 Task: Send an email with the signature Dustin Brown with the subject Thank you for a mentorship and the message Would it be possible to schedule a meeting with you to discuss [specific topic]? from softage.10@softage.net to softage.8@softage.net and move the email from Sent Items to the folder Customer support
Action: Mouse moved to (94, 92)
Screenshot: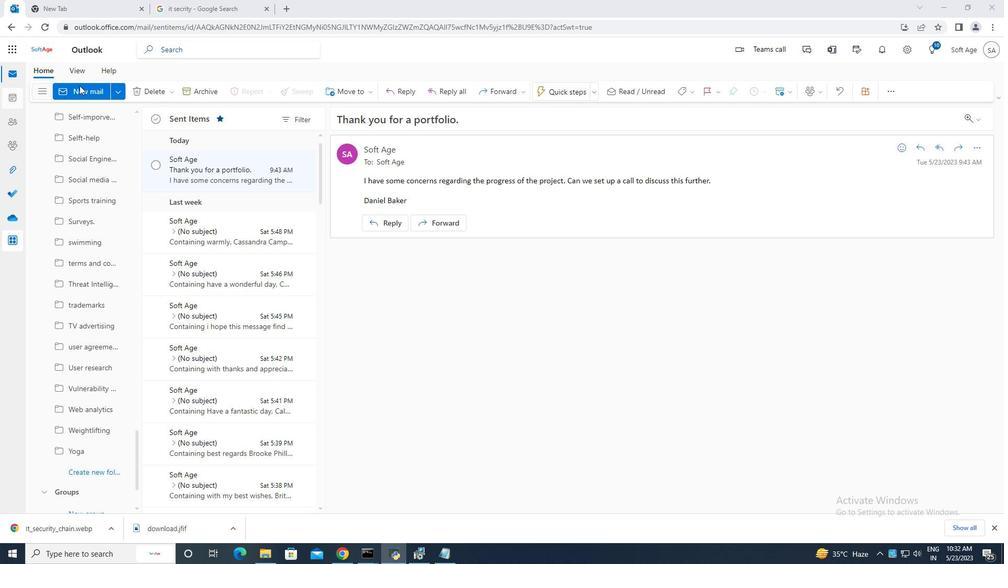 
Action: Mouse pressed left at (94, 92)
Screenshot: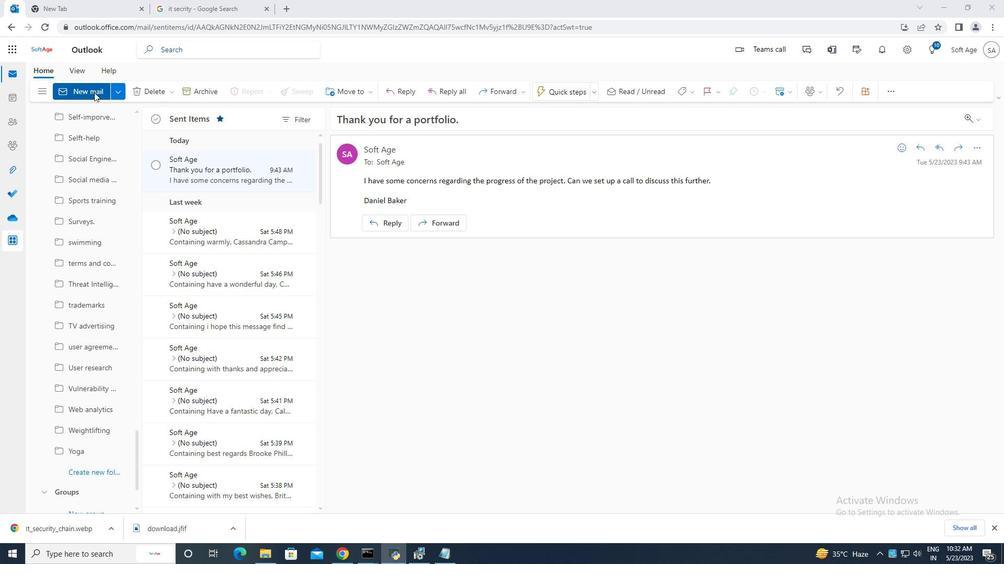 
Action: Mouse moved to (670, 91)
Screenshot: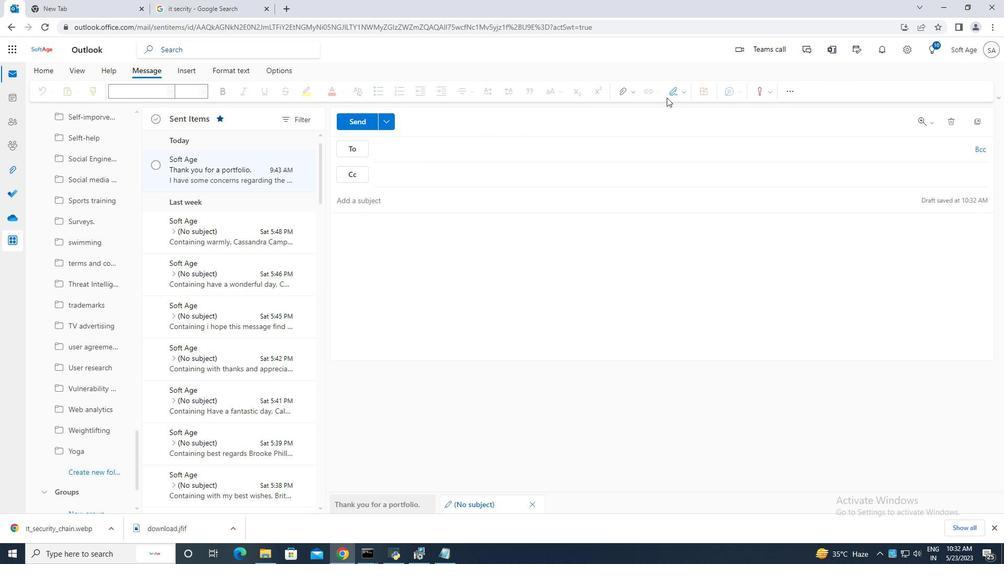 
Action: Mouse pressed left at (670, 91)
Screenshot: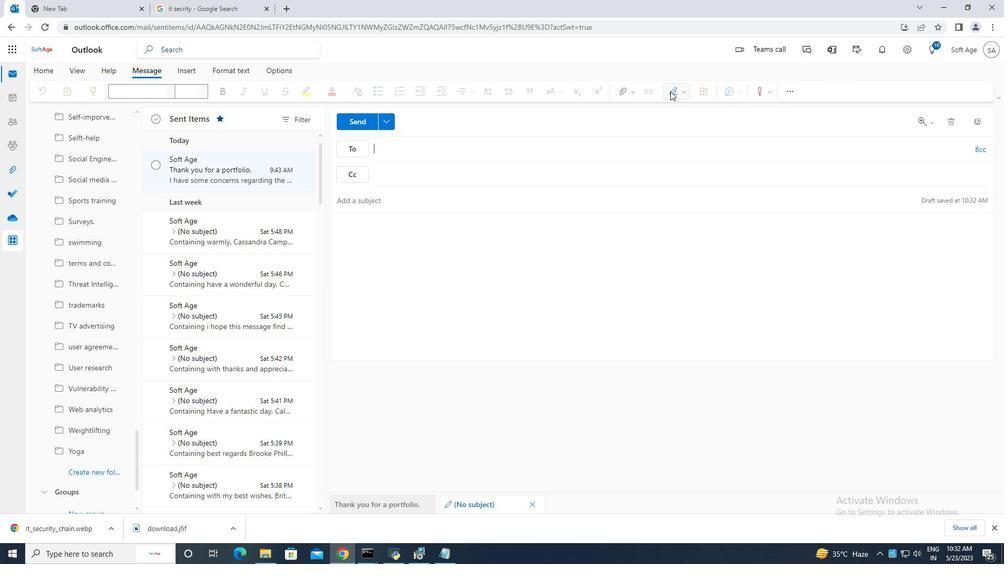 
Action: Mouse moved to (653, 135)
Screenshot: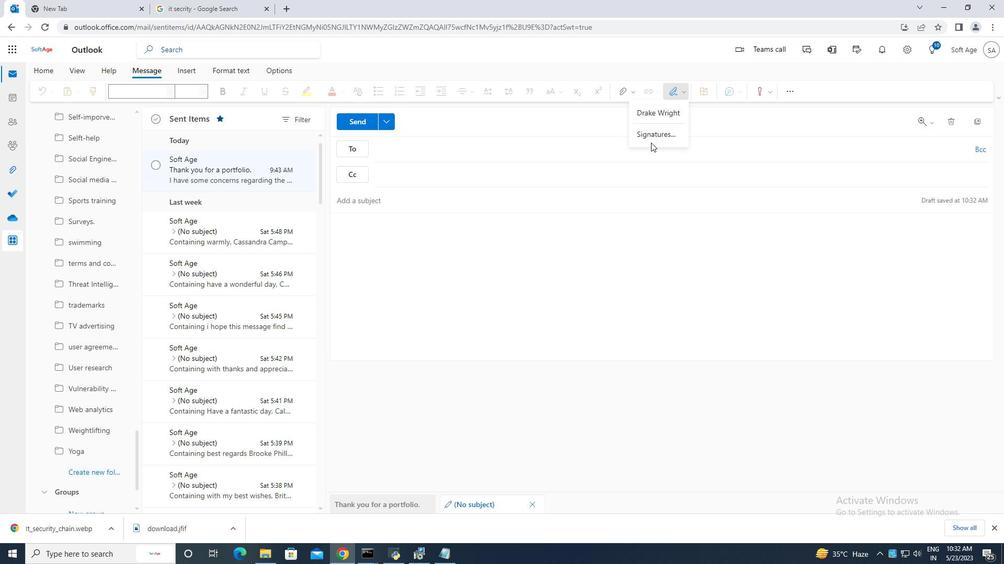 
Action: Mouse pressed left at (653, 135)
Screenshot: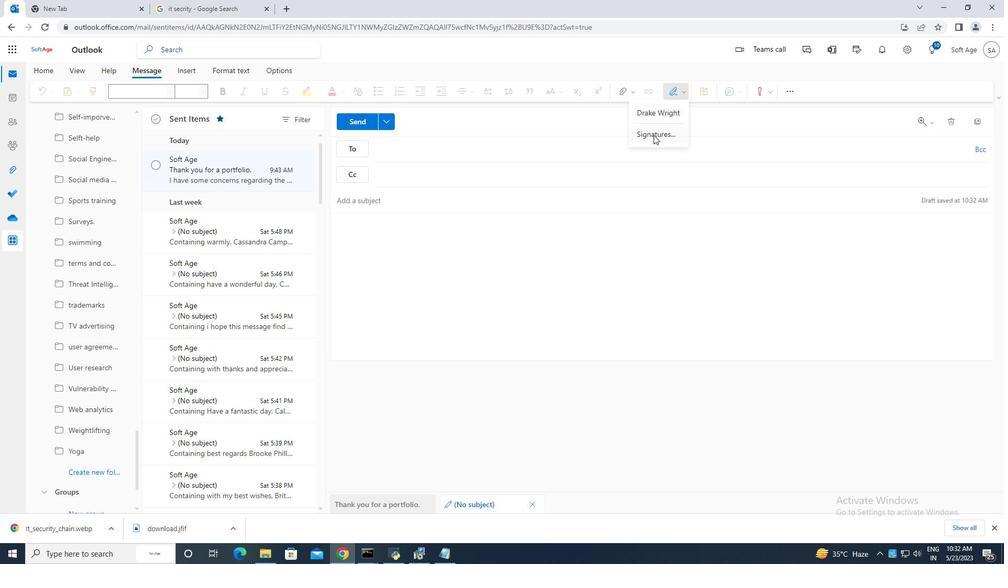 
Action: Mouse moved to (704, 176)
Screenshot: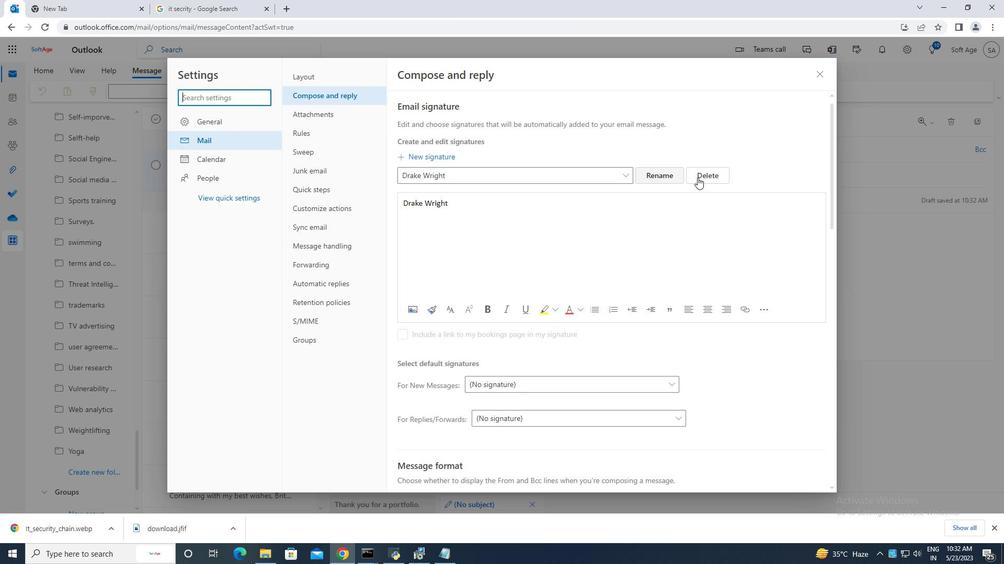 
Action: Mouse pressed left at (704, 176)
Screenshot: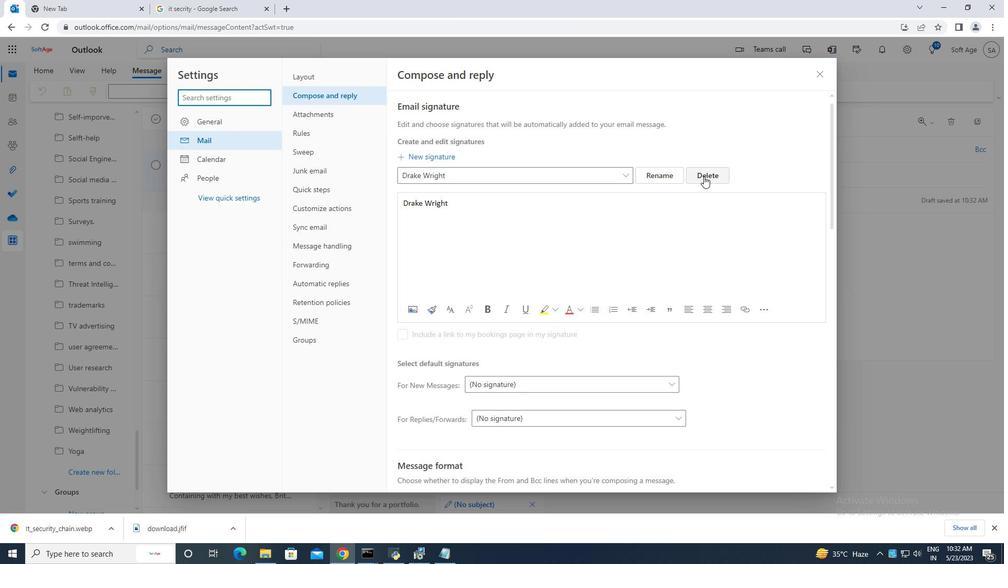 
Action: Mouse moved to (434, 178)
Screenshot: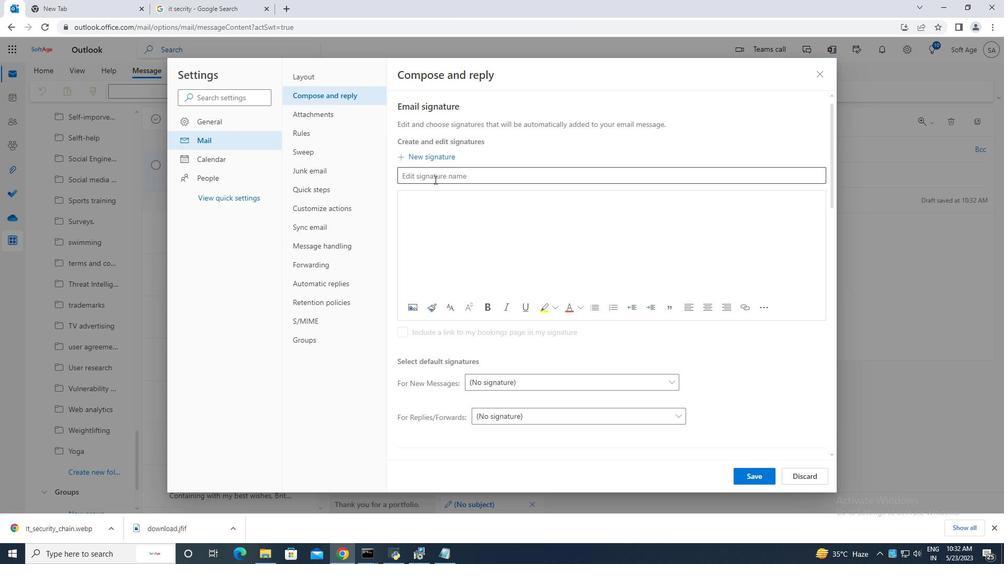 
Action: Mouse pressed left at (434, 178)
Screenshot: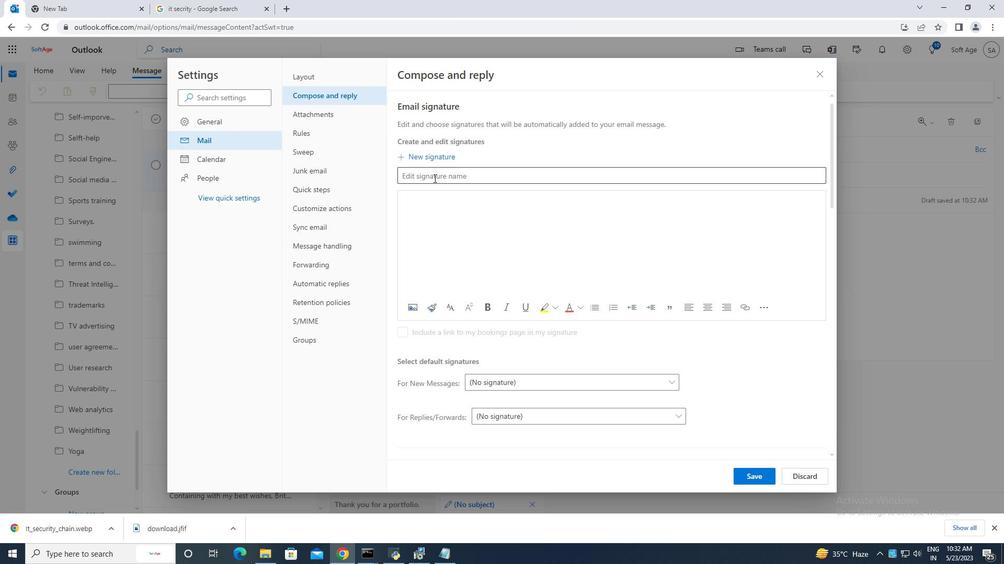 
Action: Mouse moved to (435, 178)
Screenshot: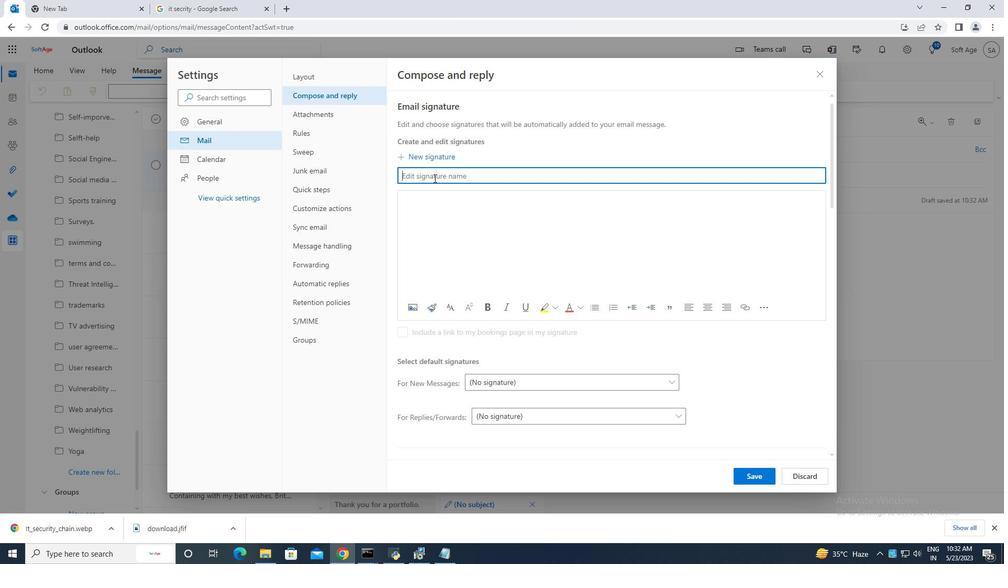 
Action: Key pressed <Key.caps_lock>D<Key.caps_lock>ustin<Key.space><Key.caps_lock>B<Key.caps_lock>rown
Screenshot: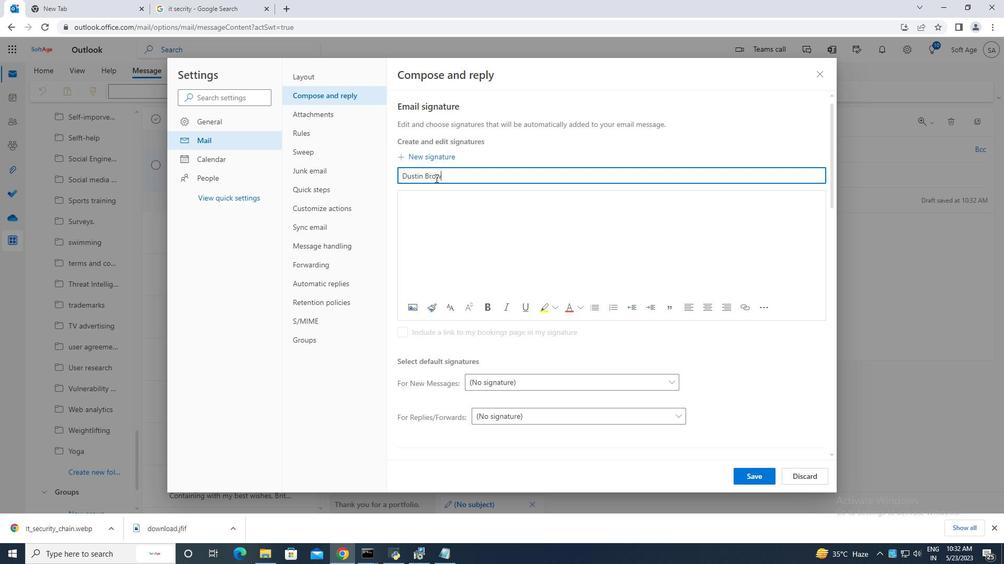
Action: Mouse moved to (427, 191)
Screenshot: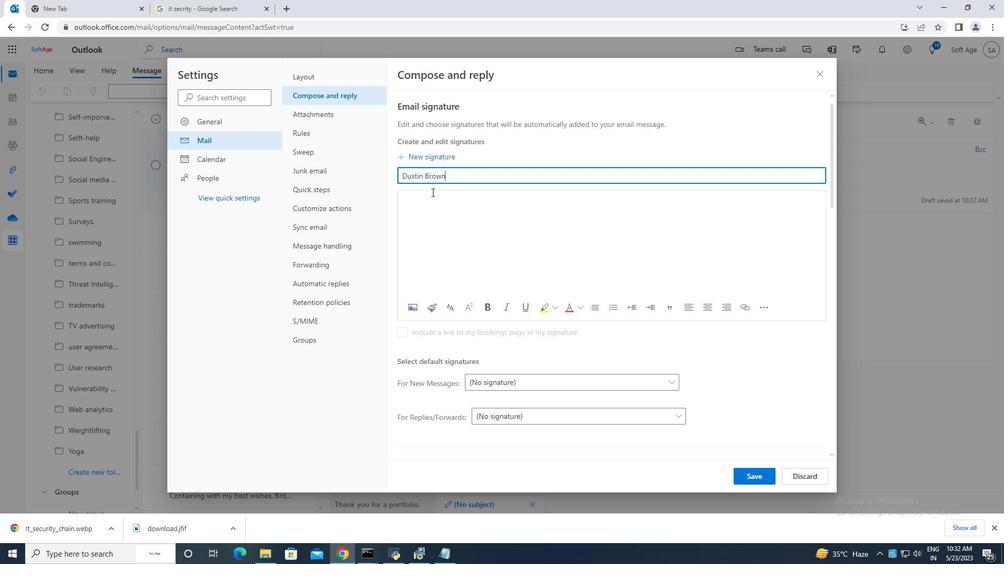 
Action: Mouse pressed left at (427, 191)
Screenshot: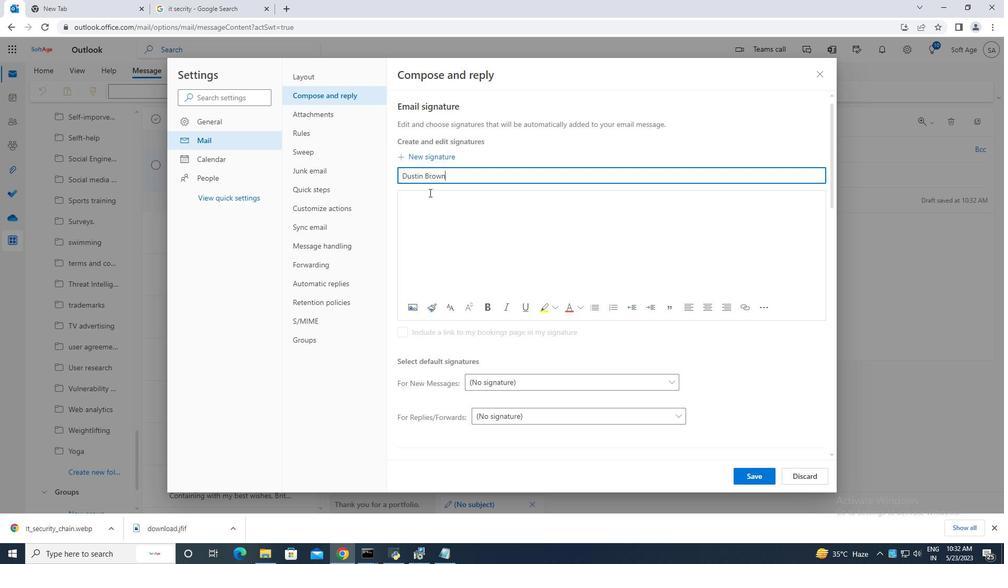 
Action: Key pressed <Key.caps_lock>D<Key.caps_lock>ustin<Key.space><Key.caps_lock>B<Key.caps_lock>rown
Screenshot: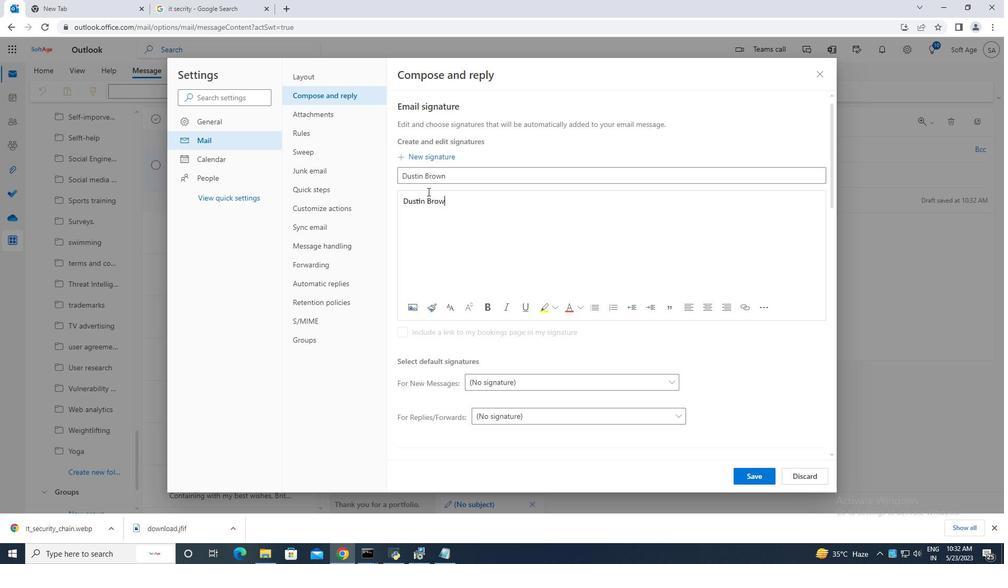 
Action: Mouse moved to (739, 478)
Screenshot: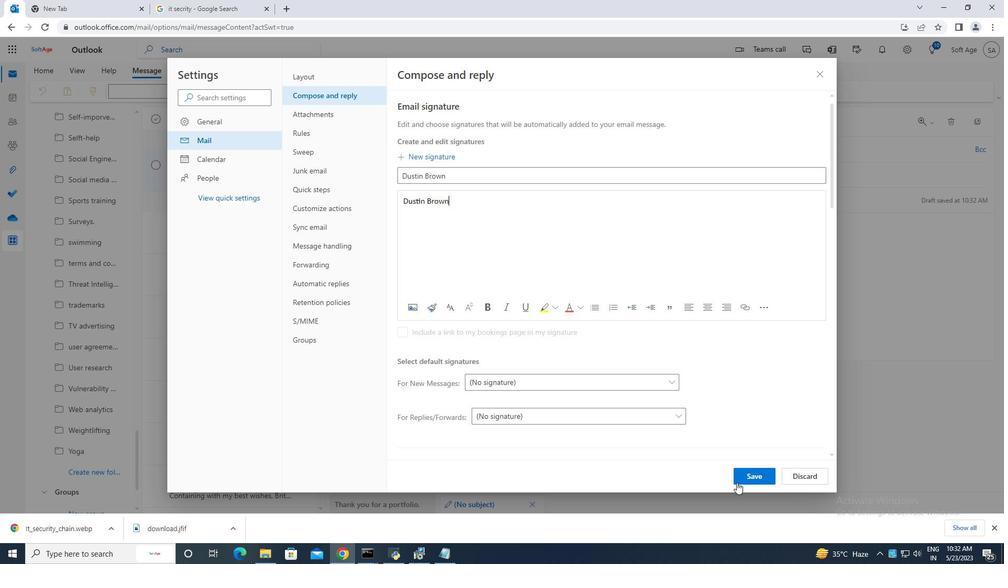 
Action: Mouse pressed left at (739, 478)
Screenshot: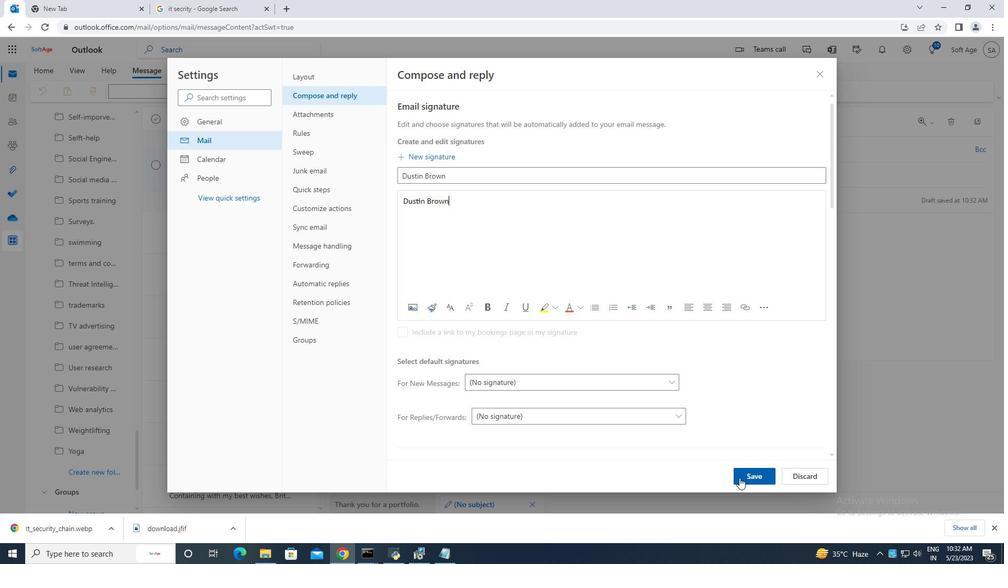 
Action: Mouse moved to (822, 76)
Screenshot: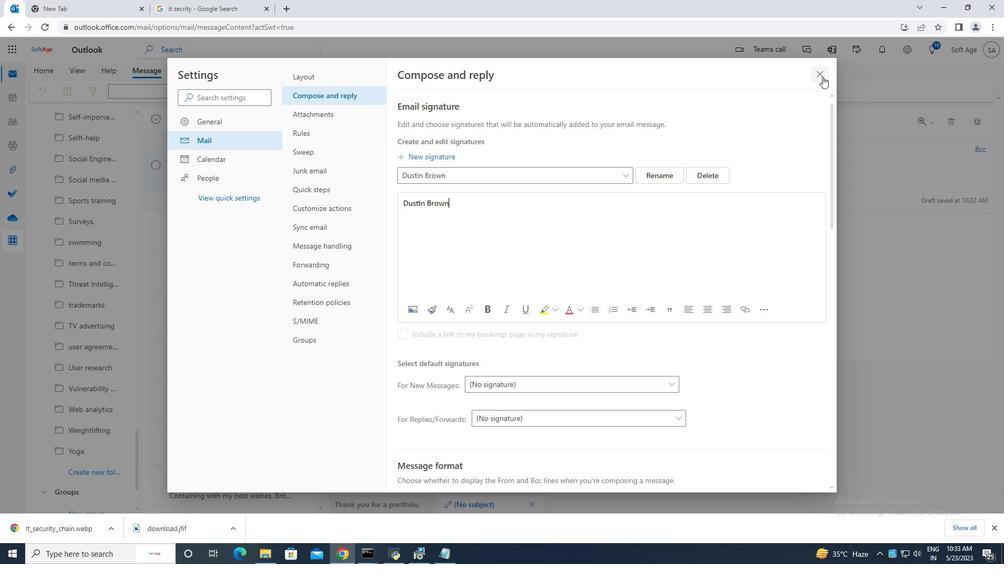 
Action: Mouse pressed left at (822, 76)
Screenshot: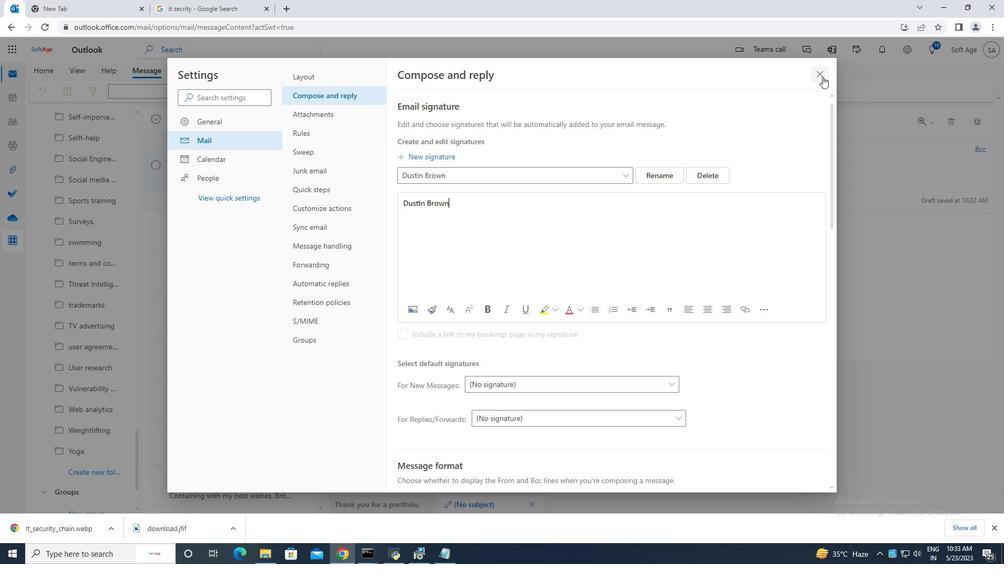 
Action: Mouse moved to (677, 97)
Screenshot: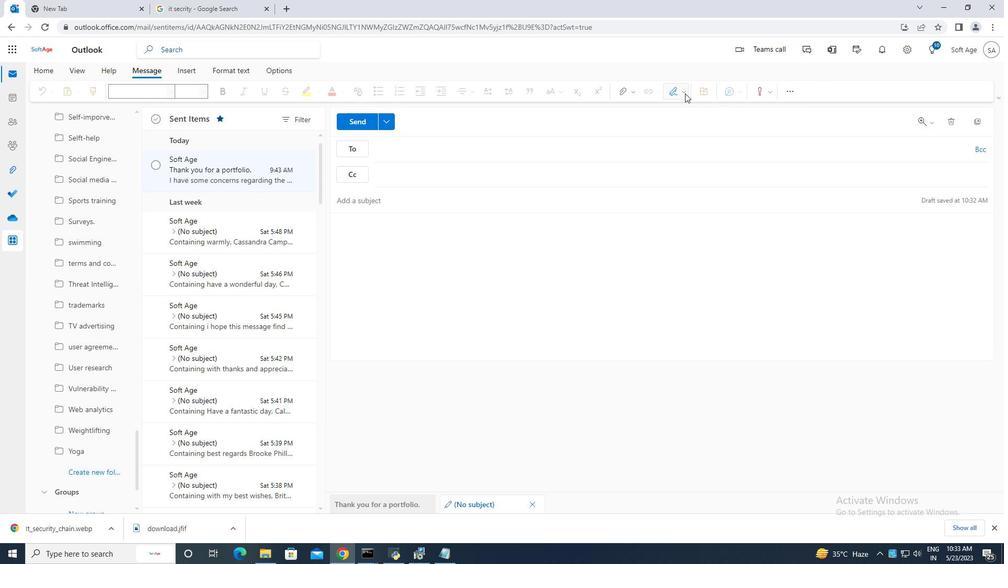 
Action: Mouse pressed left at (677, 97)
Screenshot: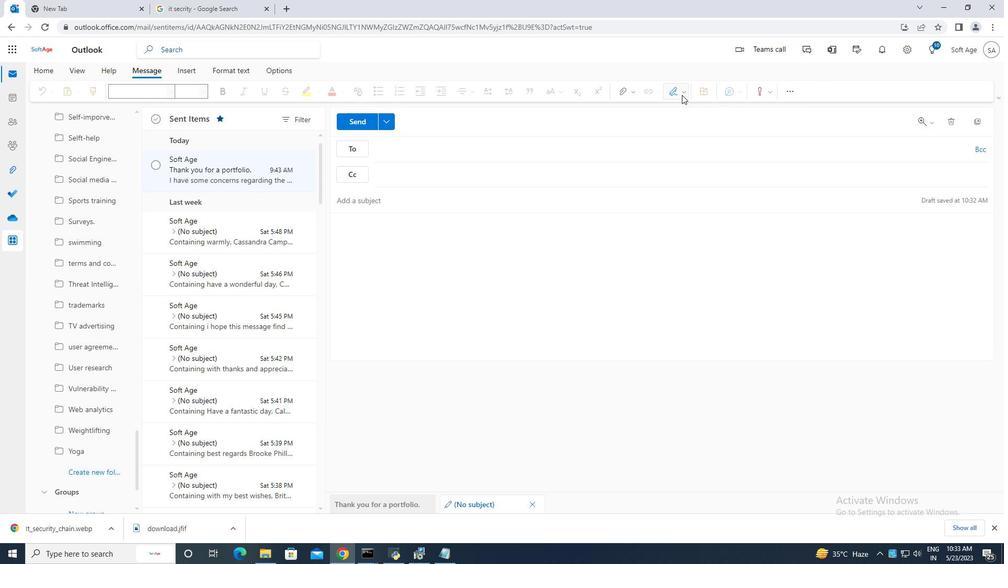 
Action: Mouse moved to (669, 111)
Screenshot: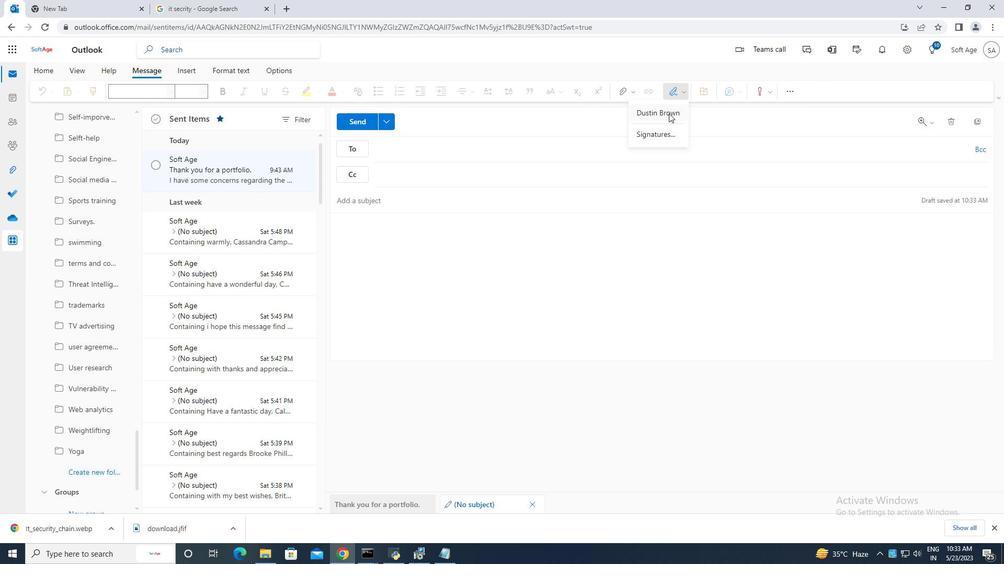 
Action: Mouse pressed left at (669, 111)
Screenshot: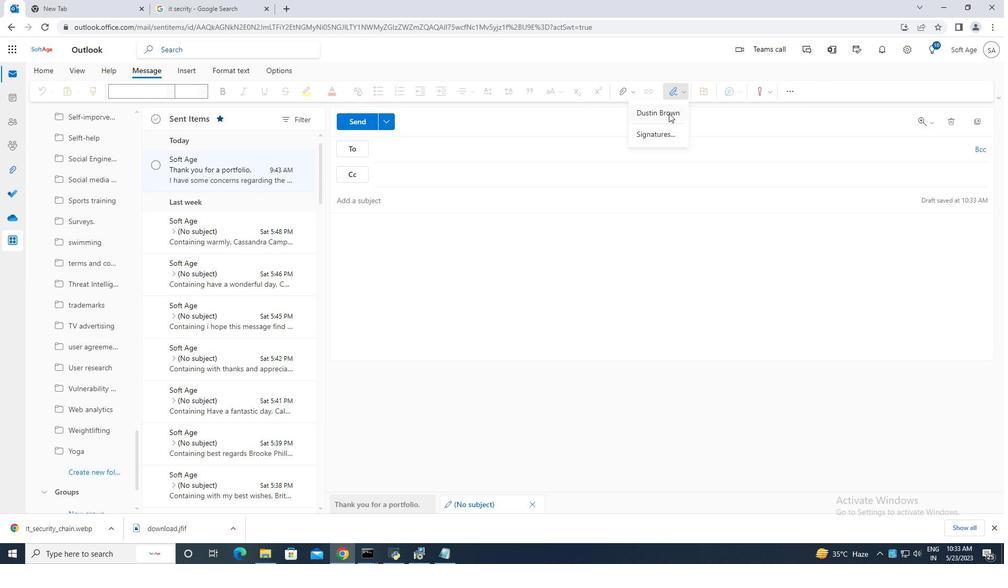 
Action: Mouse moved to (368, 199)
Screenshot: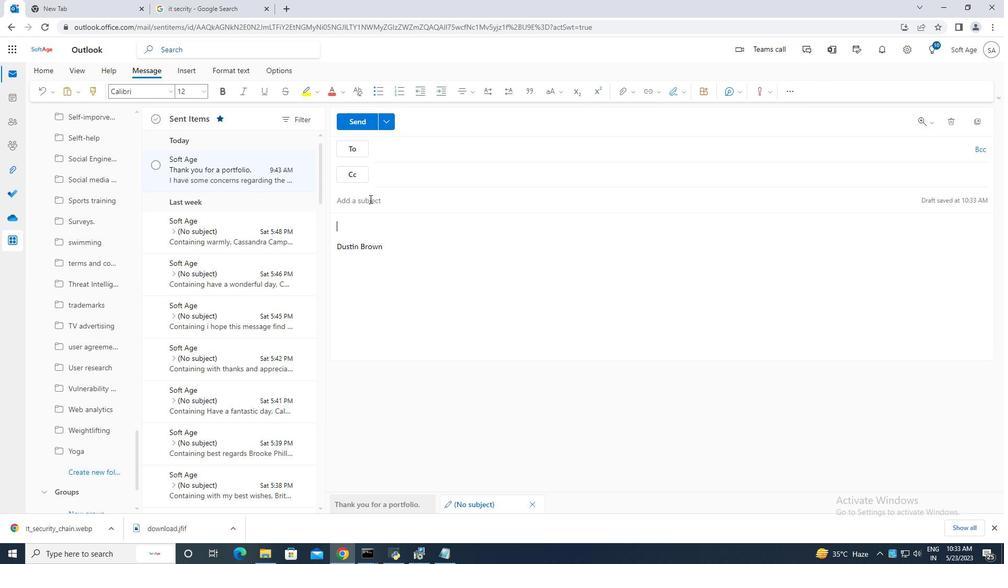 
Action: Mouse pressed left at (368, 199)
Screenshot: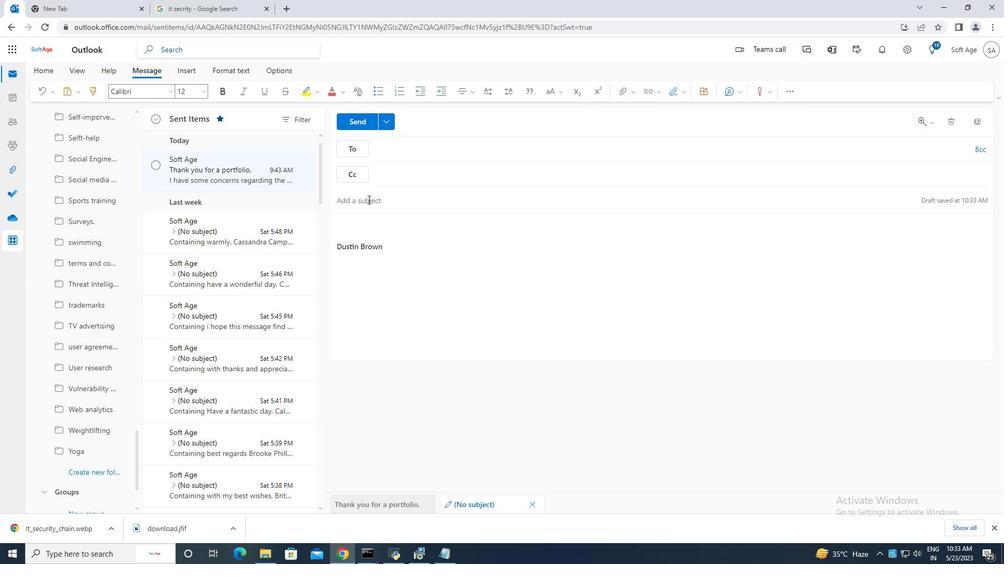 
Action: Mouse moved to (368, 199)
Screenshot: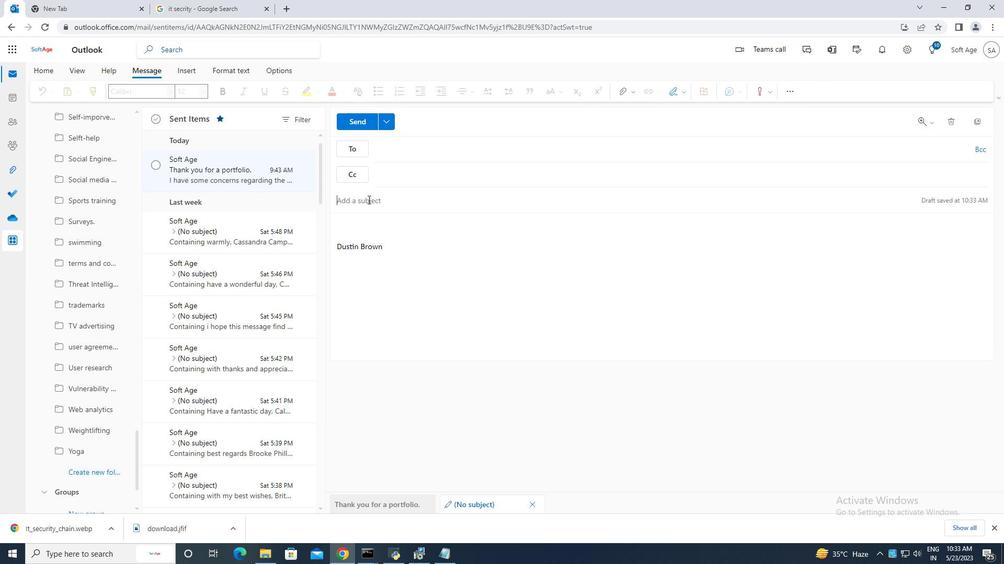 
Action: Key pressed <Key.caps_lock>T<Key.caps_lock>hank<Key.space>you<Key.space>for<Key.space>mentorship<Key.space><Key.backspace>.
Screenshot: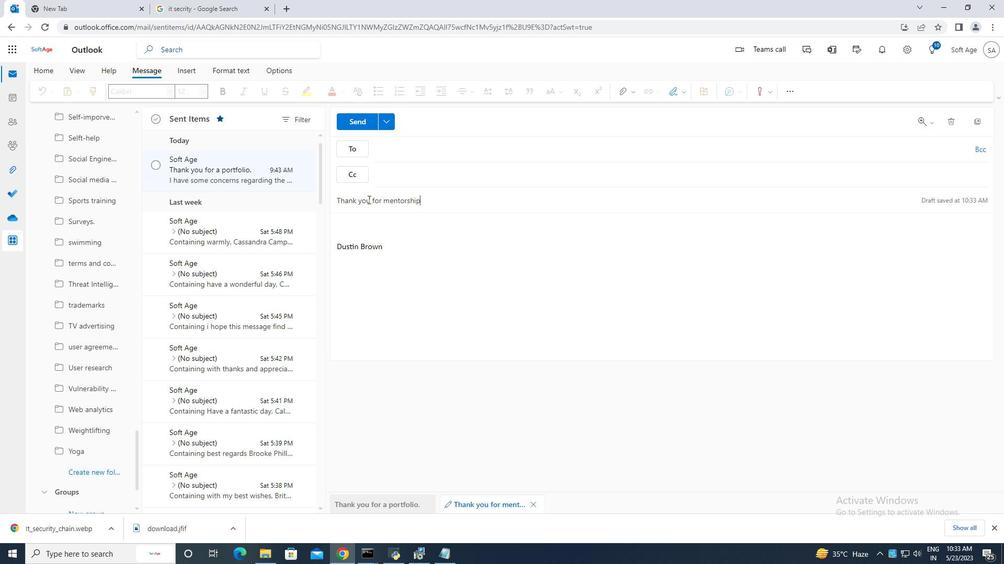 
Action: Mouse moved to (368, 224)
Screenshot: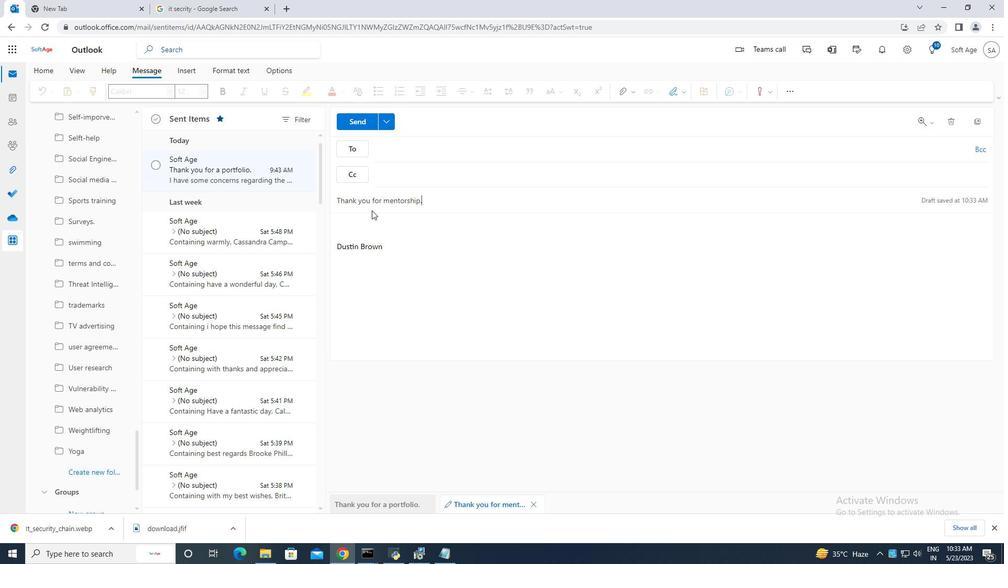 
Action: Mouse pressed left at (368, 224)
Screenshot: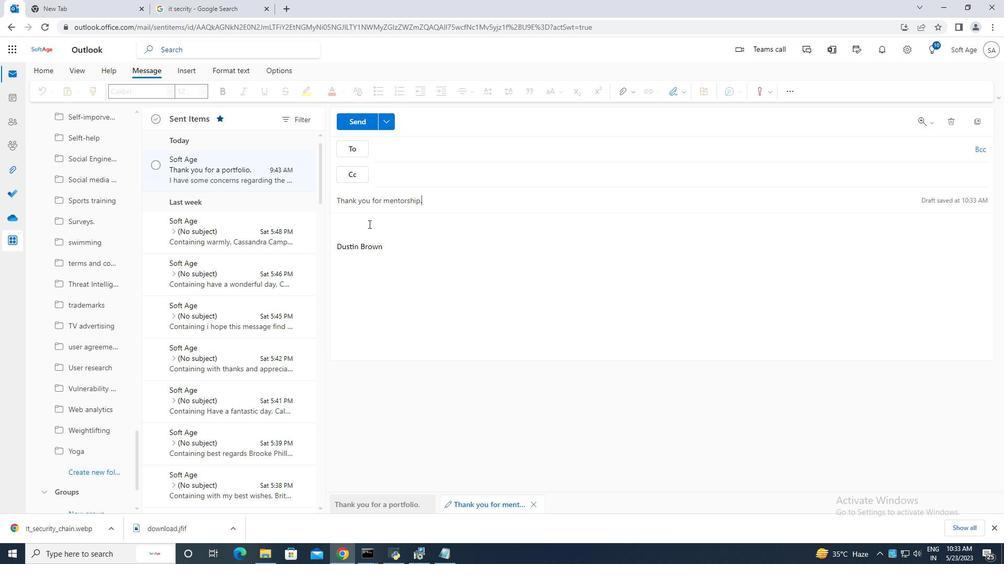 
Action: Key pressed <Key.caps_lock>W<Key.caps_lock>ould<Key.space>o<Key.backspace>it<Key.space>be<Key.space>possible<Key.space>to<Key.space>schedule<Key.space>a<Key.space>meeting<Key.space>with<Key.space>you<Key.space>to<Key.space>discuss.<Key.shift_r><Key.shift_r><Key.shift_r><Key.shift_r><Key.shift_r><Key.shift_r><Key.shift_r><Key.shift_r><Key.shift_r><Key.shift_r><Key.shift_r><Key.shift_r><Key.shift_r><Key.shift_r><Key.shift_r><Key.shift_r><Key.shift_r><Key.shift_r><Key.shift_r><Key.shift_r><Key.shift_r><Key.shift_r><Key.shift_r><Key.shift_r><Key.shift_r><Key.shift_r><Key.shift_r><Key.shift_r><Key.shift_r><Key.shift_r>(<Key.space>specific<Key.space>topi<Key.shift_r><Key.shift_r><Key.shift_r><Key.shift_r><Key.shift_r><Key.shift_r><Key.shift_r><Key.shift_r><Key.shift_r><Key.shift_r><Key.shift_r><Key.shift_r><Key.shift_r><Key.shift_r><Key.shift_r><Key.shift_r><Key.shift_r><Key.shift_r><Key.shift_r><Key.shift_r><Key.shift_r><Key.shift_r>c<Key.shift_r>).
Screenshot: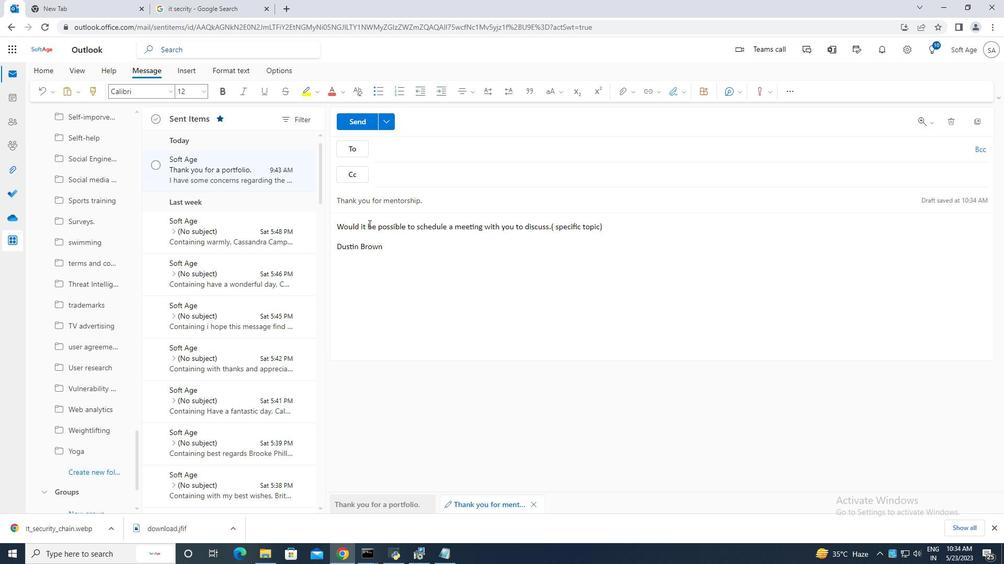 
Action: Mouse moved to (400, 148)
Screenshot: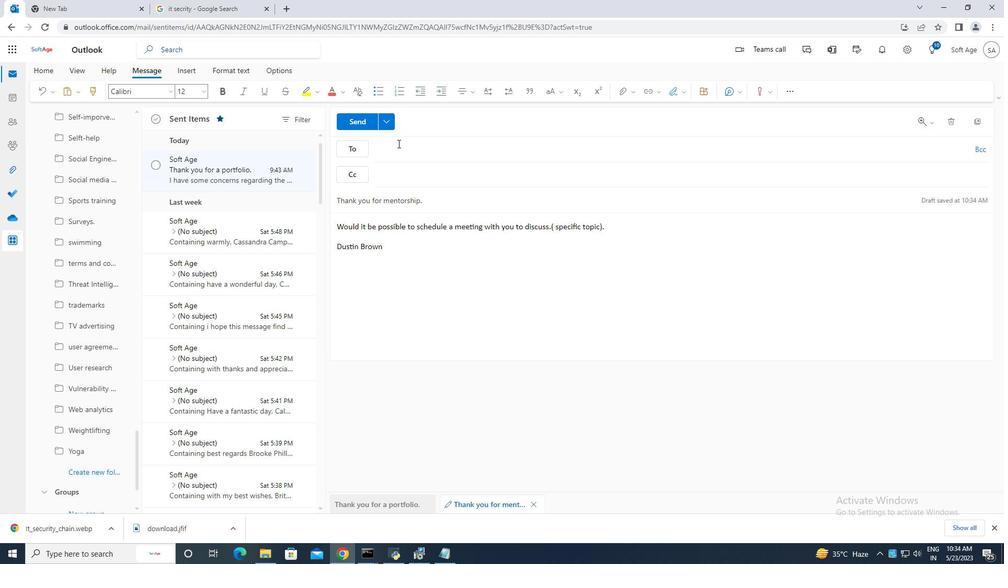 
Action: Mouse pressed left at (400, 148)
Screenshot: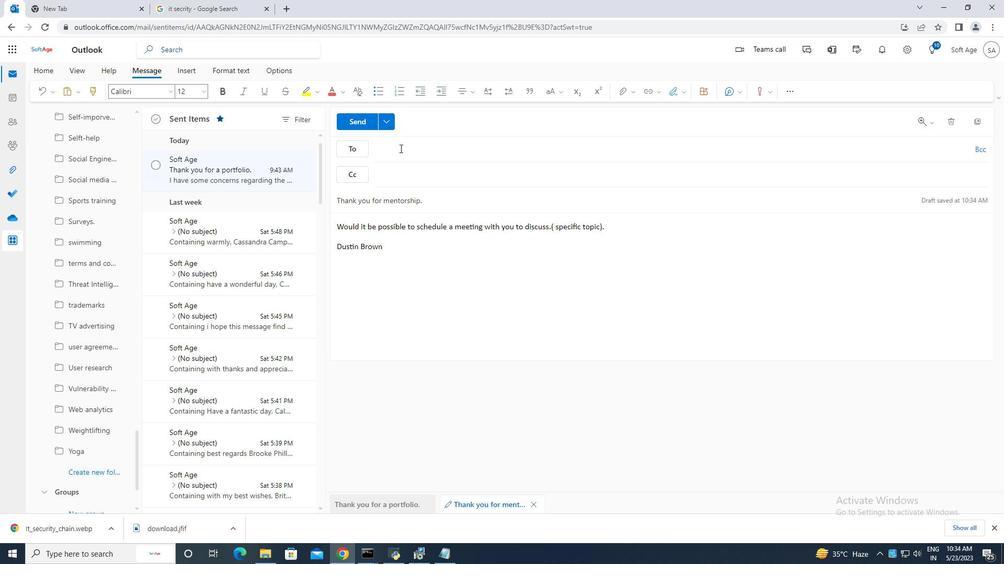 
Action: Key pressed softage.8<Key.shift>@
Screenshot: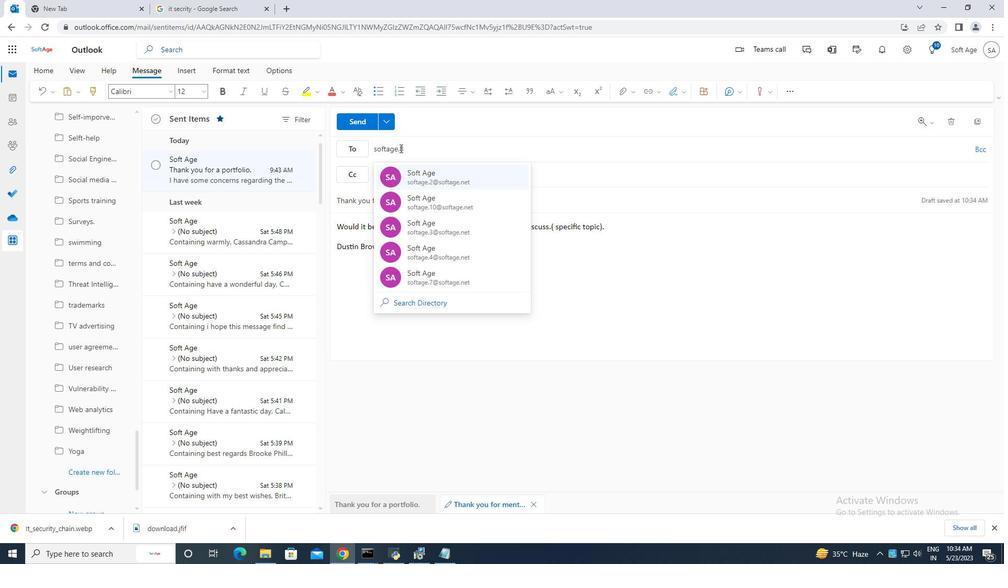 
Action: Mouse moved to (499, 179)
Screenshot: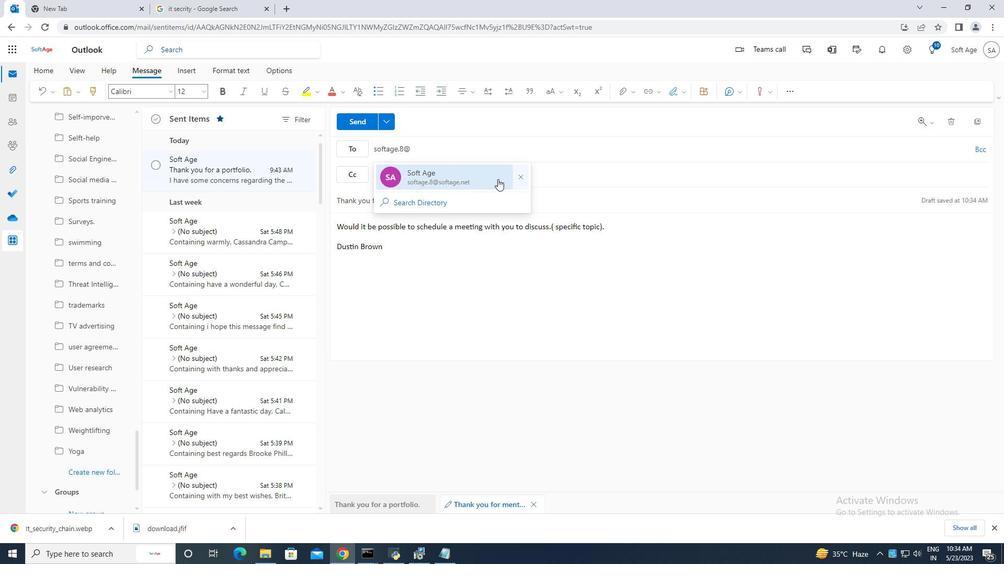 
Action: Mouse pressed left at (499, 179)
Screenshot: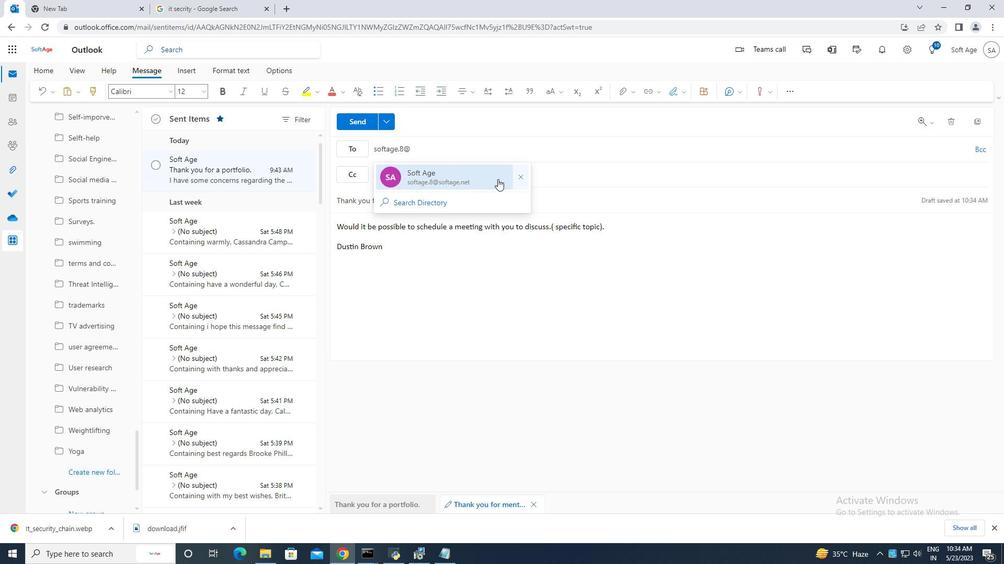 
Action: Mouse moved to (107, 469)
Screenshot: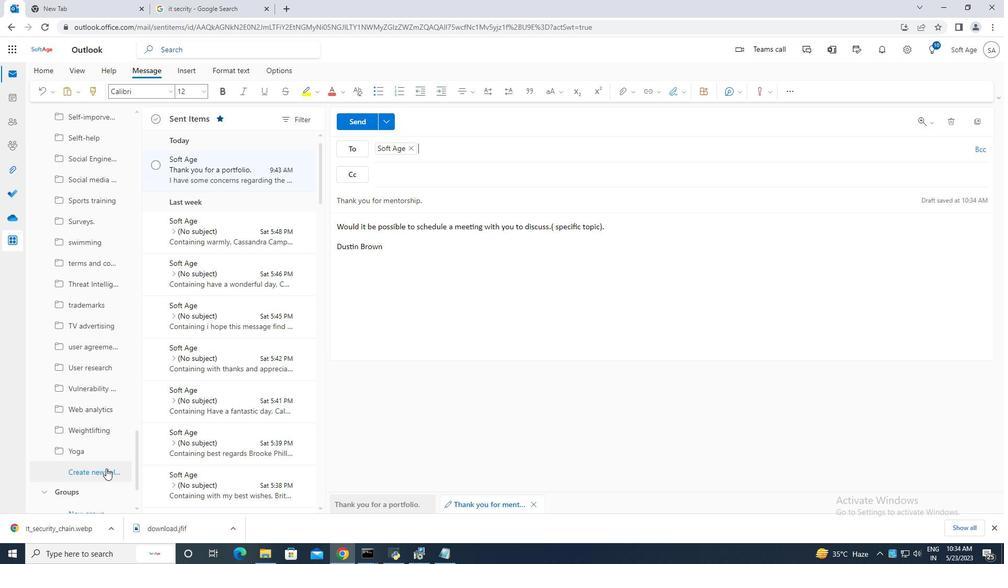 
Action: Mouse pressed left at (107, 469)
Screenshot: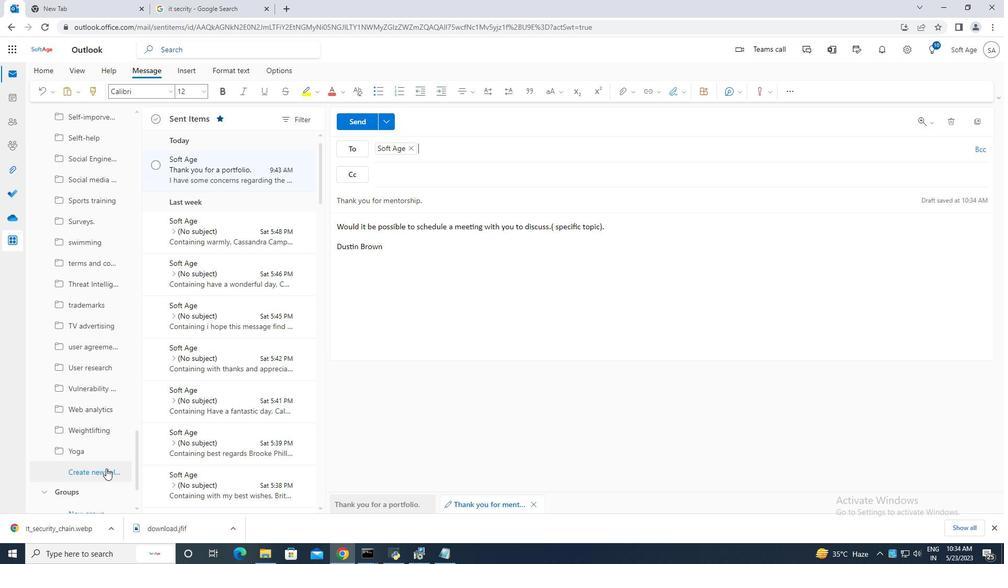 
Action: Mouse moved to (87, 470)
Screenshot: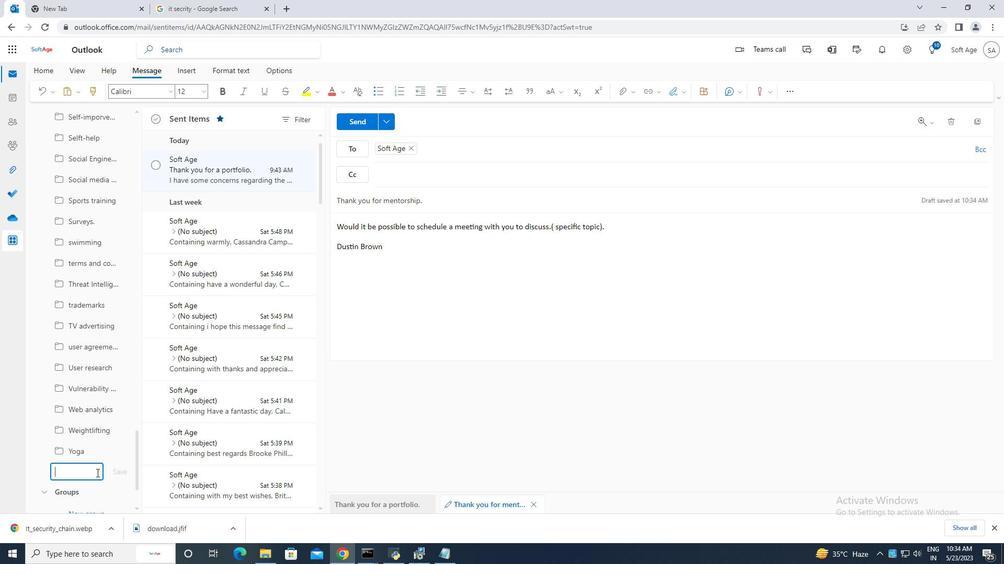 
Action: Mouse pressed left at (87, 470)
Screenshot: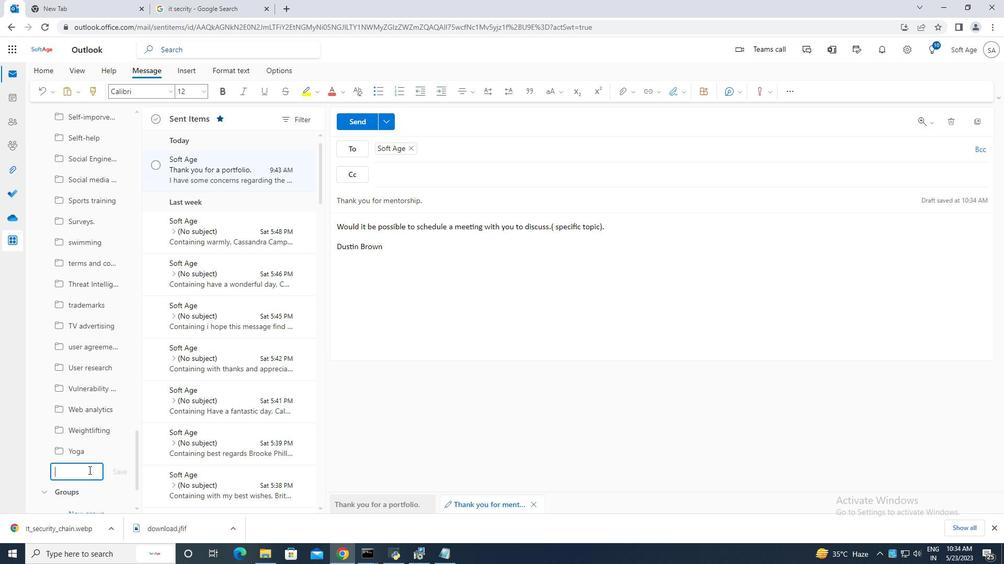 
Action: Mouse moved to (81, 467)
Screenshot: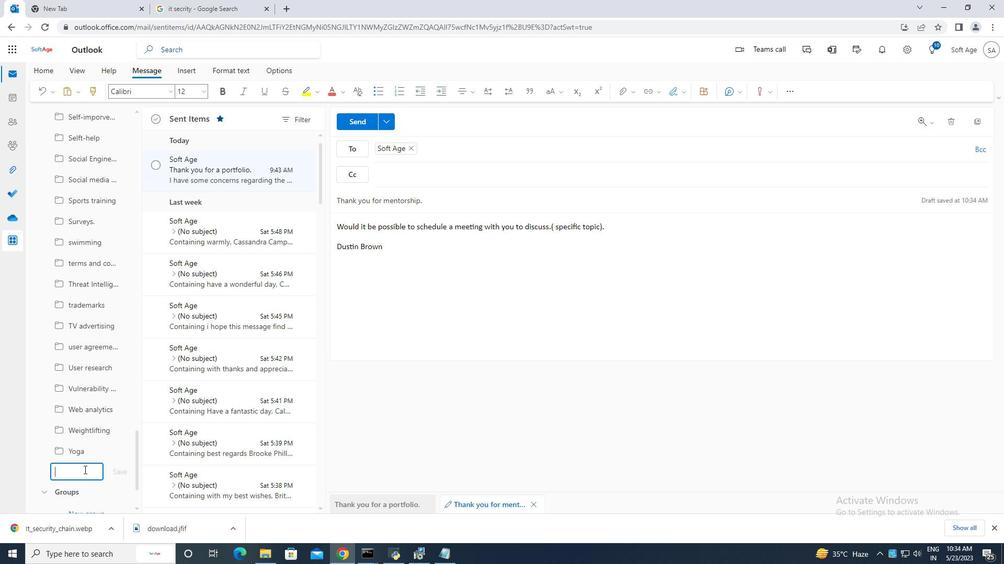 
Action: Key pressed customer<Key.space>support
Screenshot: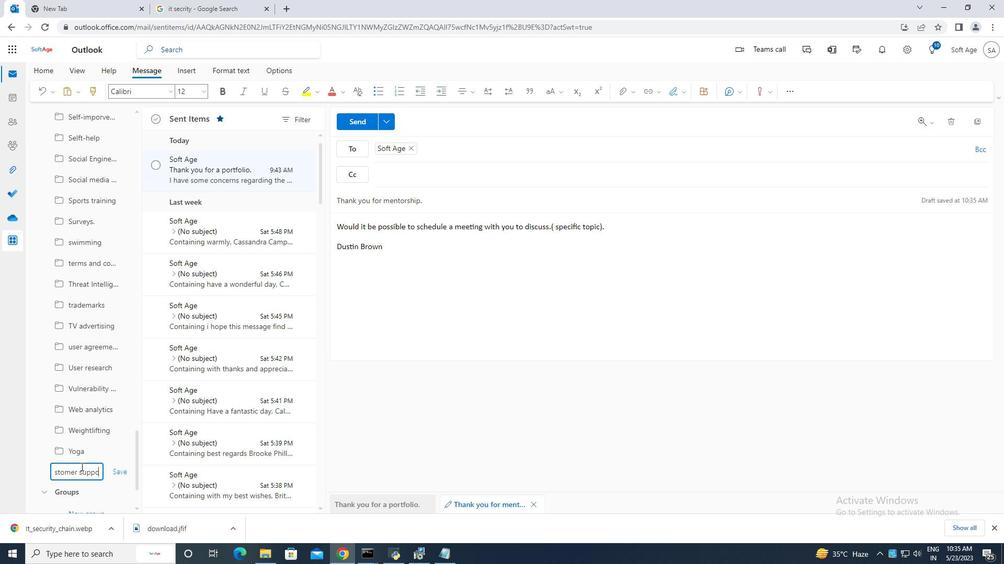
Action: Mouse moved to (120, 475)
Screenshot: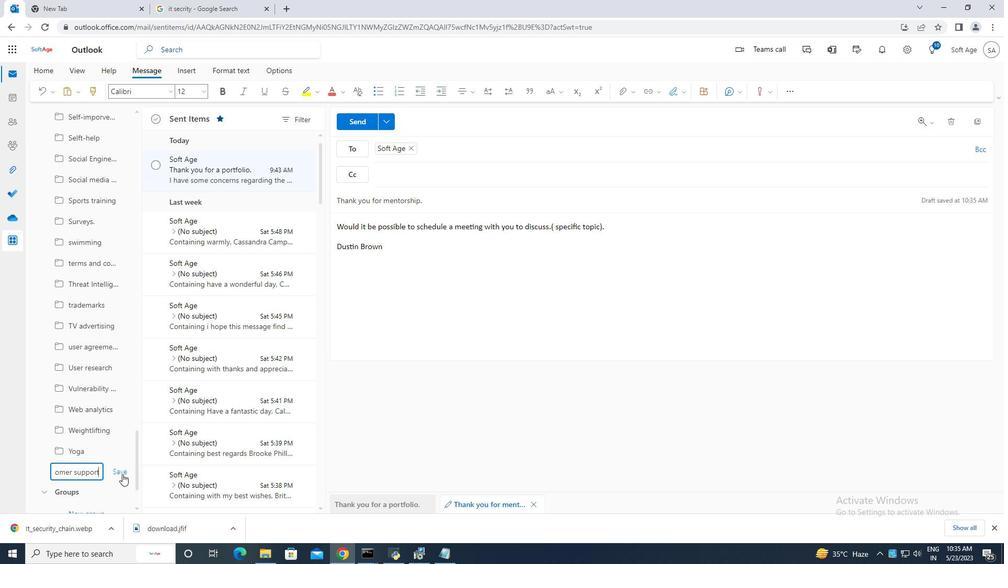 
Action: Mouse pressed left at (120, 475)
Screenshot: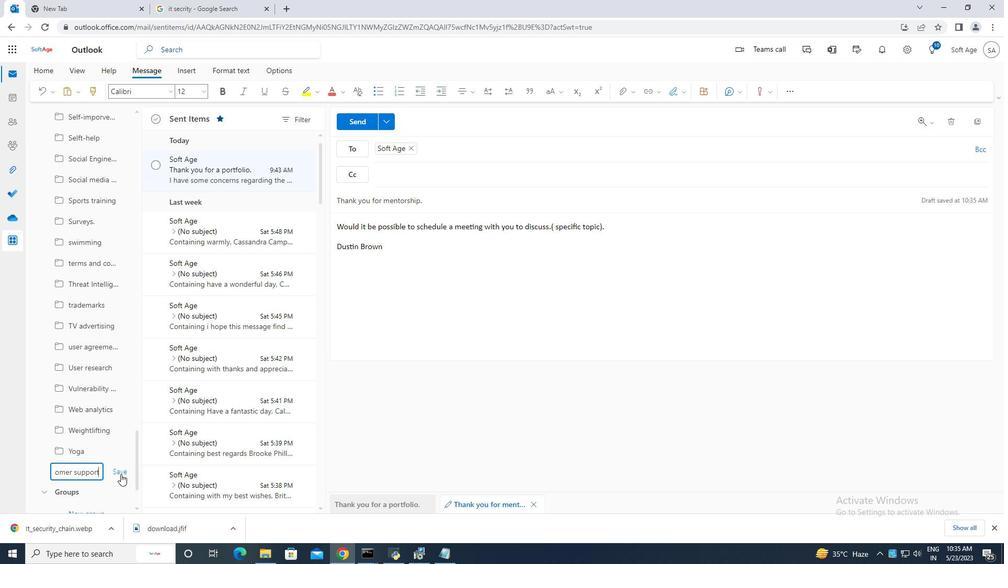 
Action: Mouse moved to (348, 126)
Screenshot: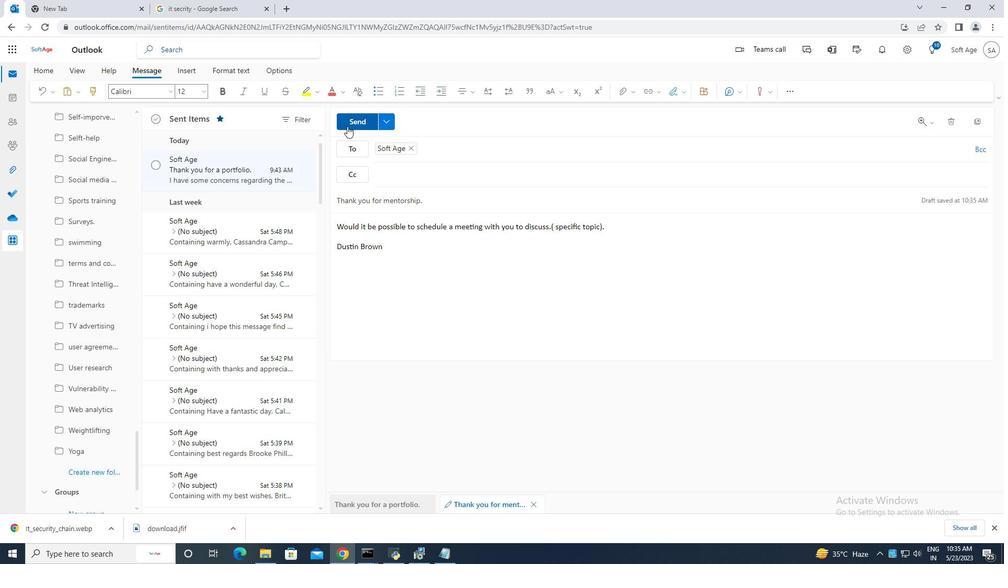 
Action: Mouse pressed left at (348, 126)
Screenshot: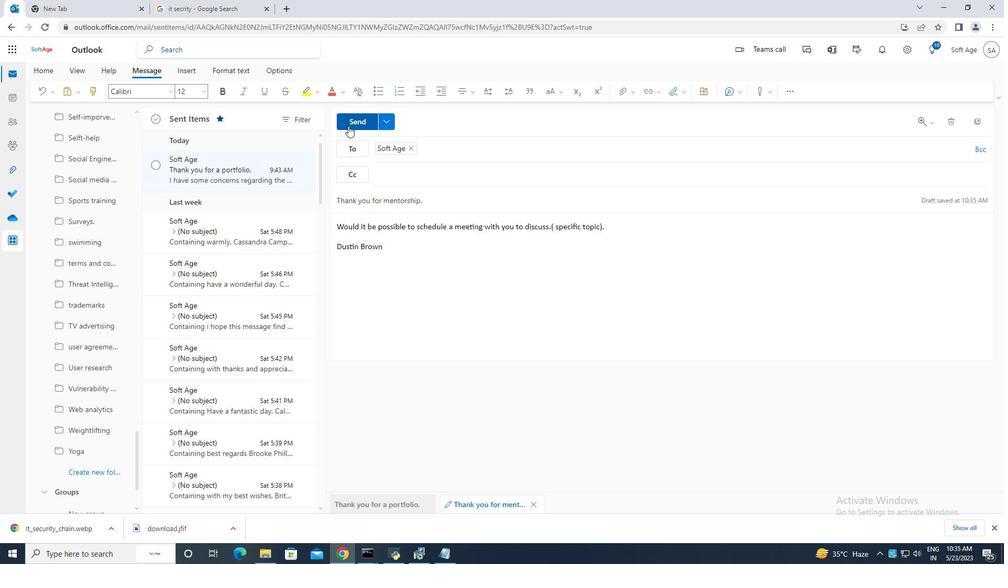 
Action: Mouse moved to (157, 164)
Screenshot: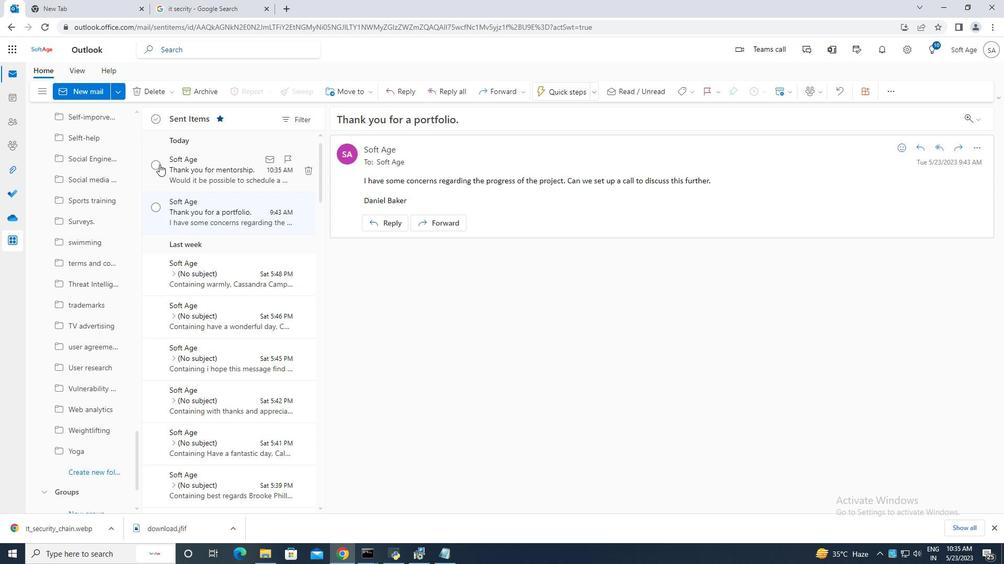 
Action: Mouse pressed left at (157, 164)
Screenshot: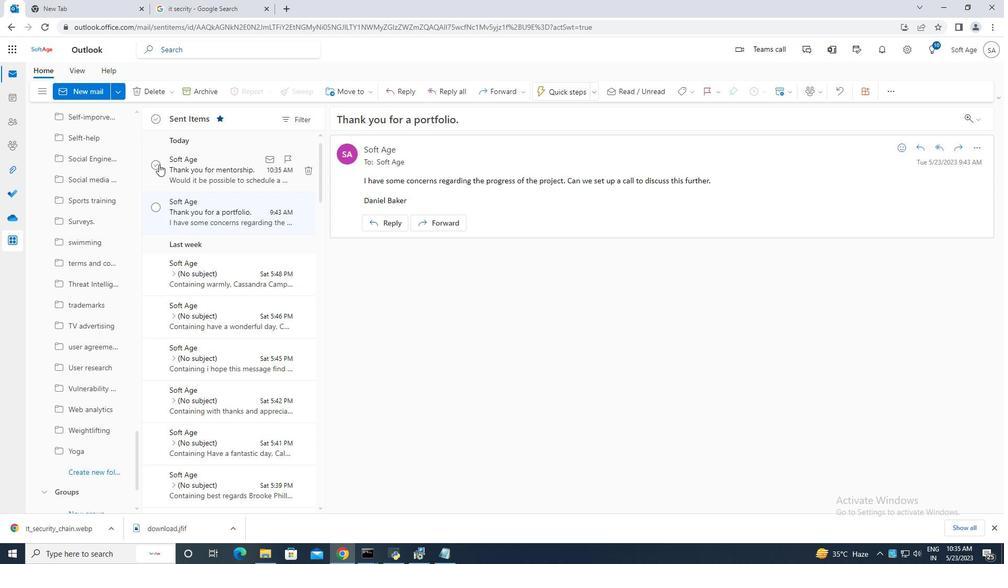
Action: Mouse moved to (354, 88)
Screenshot: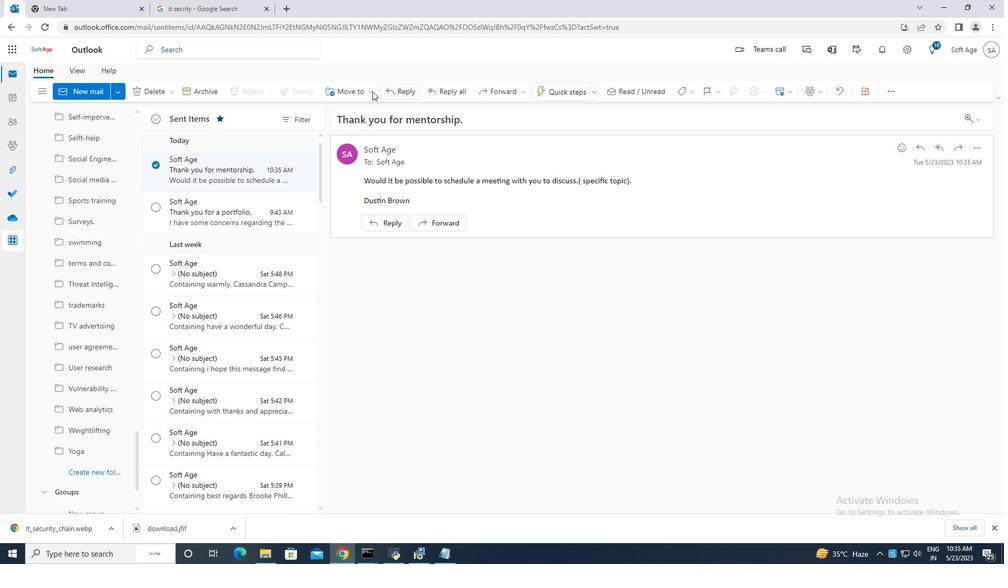 
Action: Mouse pressed left at (354, 88)
Screenshot: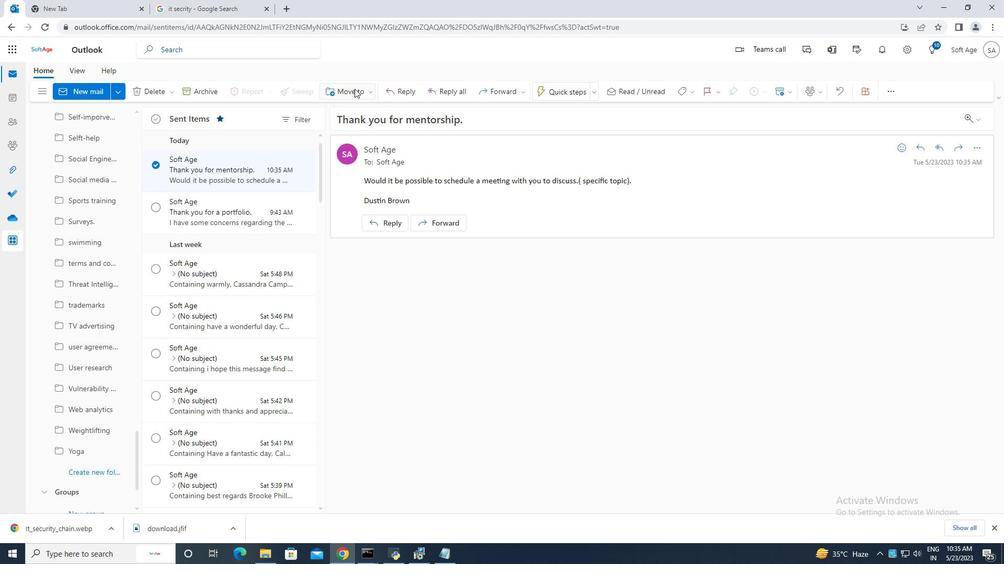 
Action: Mouse moved to (370, 112)
Screenshot: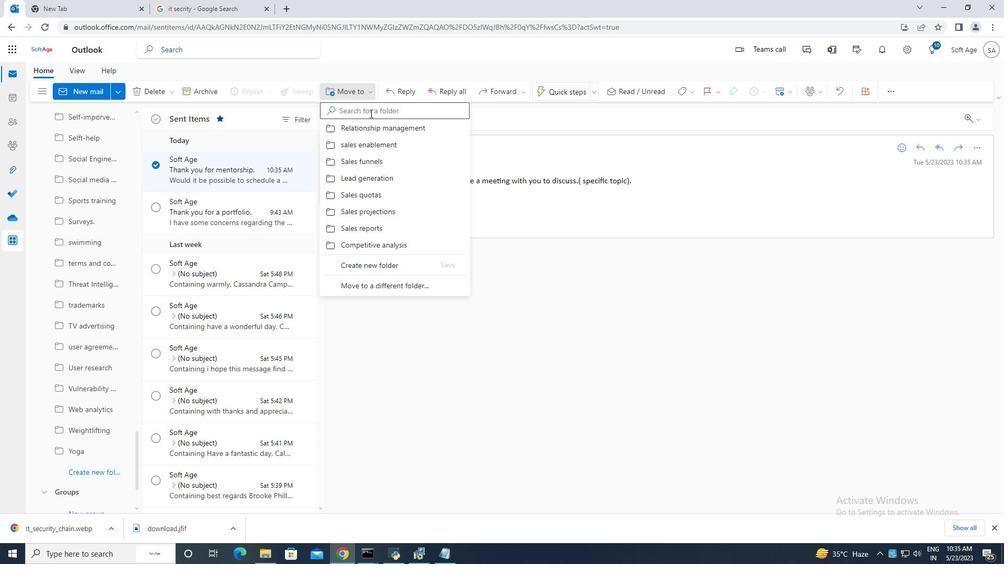 
Action: Mouse pressed left at (370, 112)
Screenshot: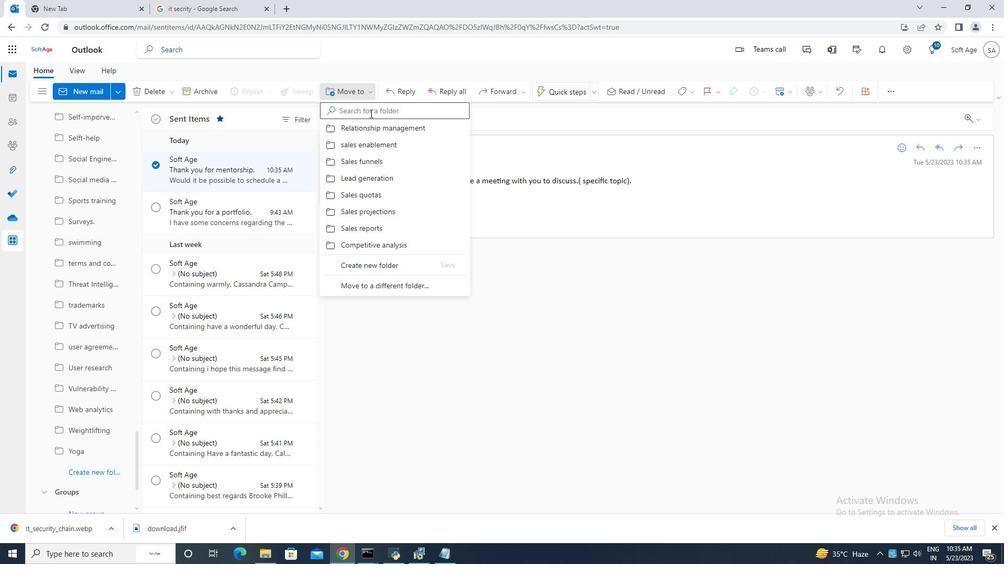 
Action: Key pressed customer<Key.space>support
Screenshot: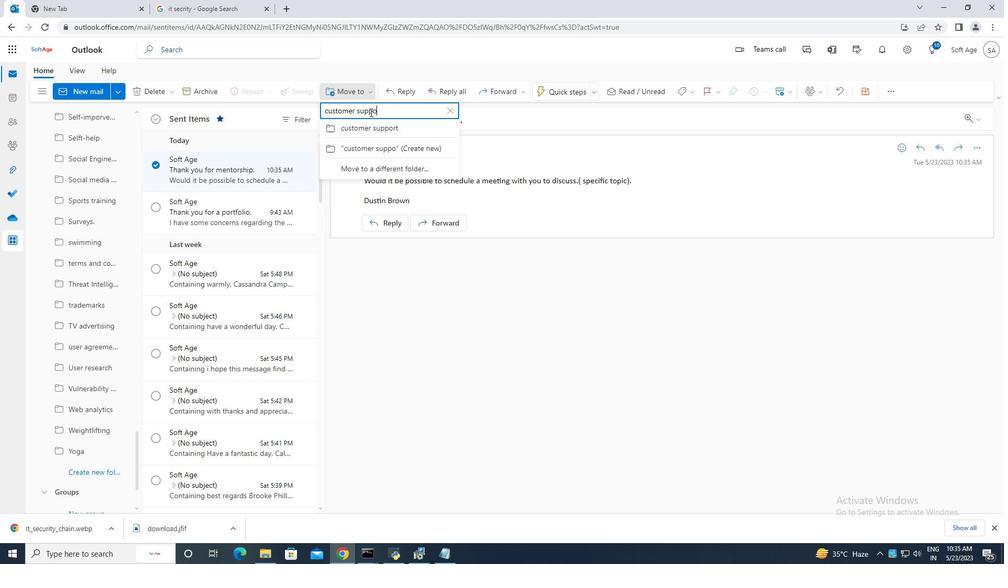 
Action: Mouse moved to (382, 131)
Screenshot: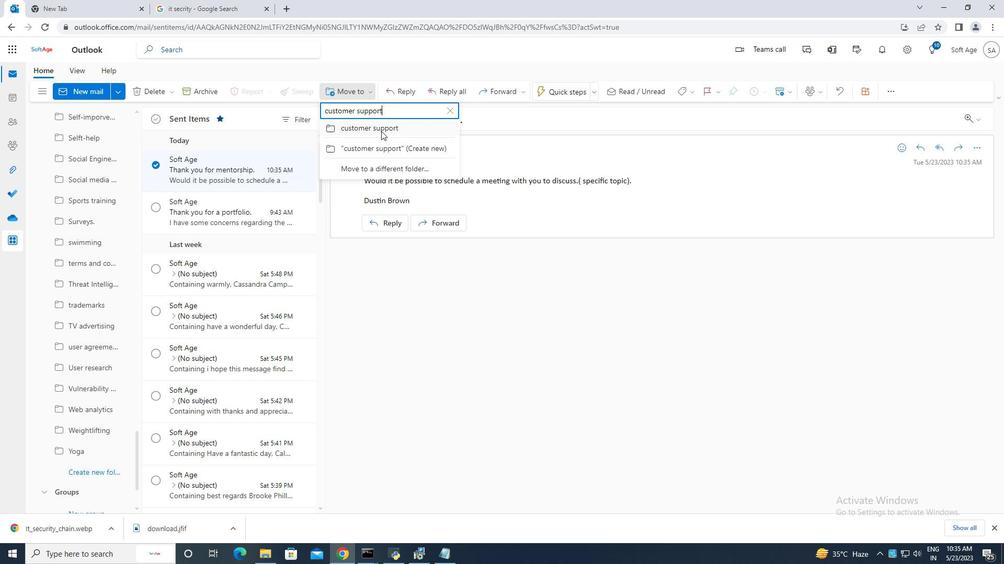 
Action: Mouse pressed left at (382, 131)
Screenshot: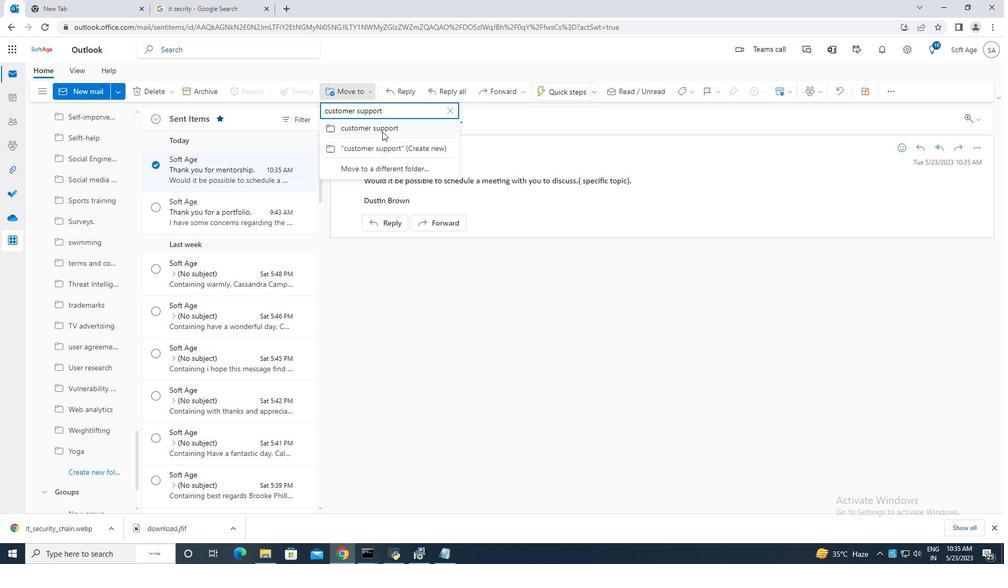 
Action: Mouse moved to (381, 128)
Screenshot: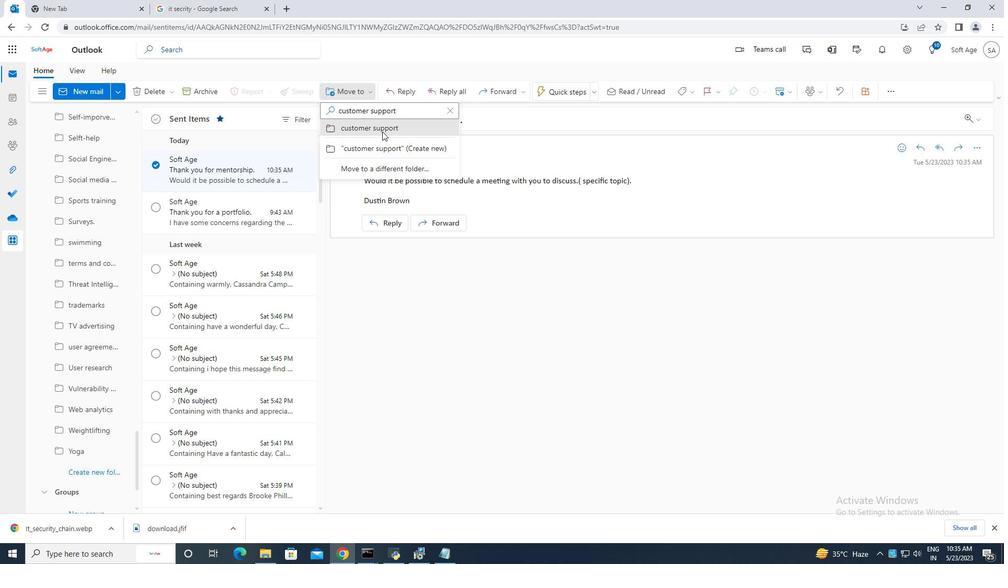 
